 Task: Set a reminder to back up your important files on the 5th at 1:00 PM.
Action: Mouse moved to (106, 157)
Screenshot: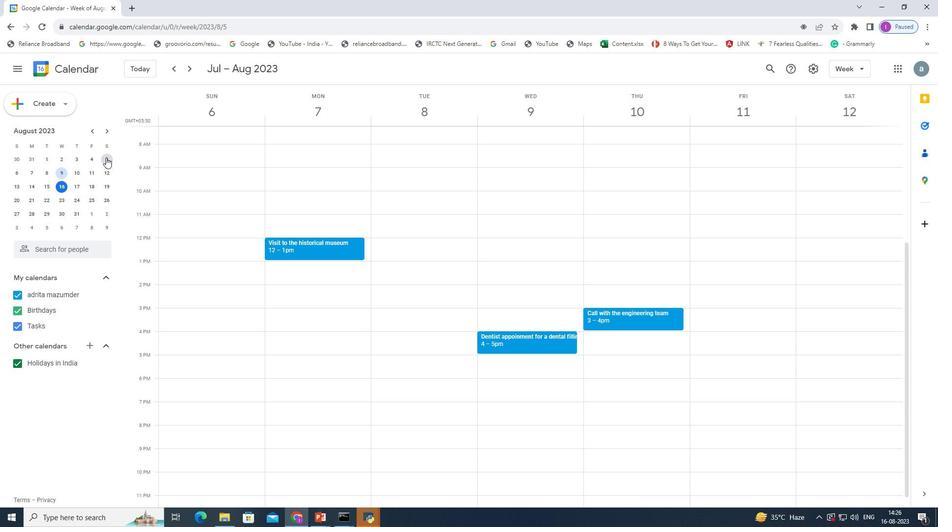 
Action: Mouse pressed left at (106, 157)
Screenshot: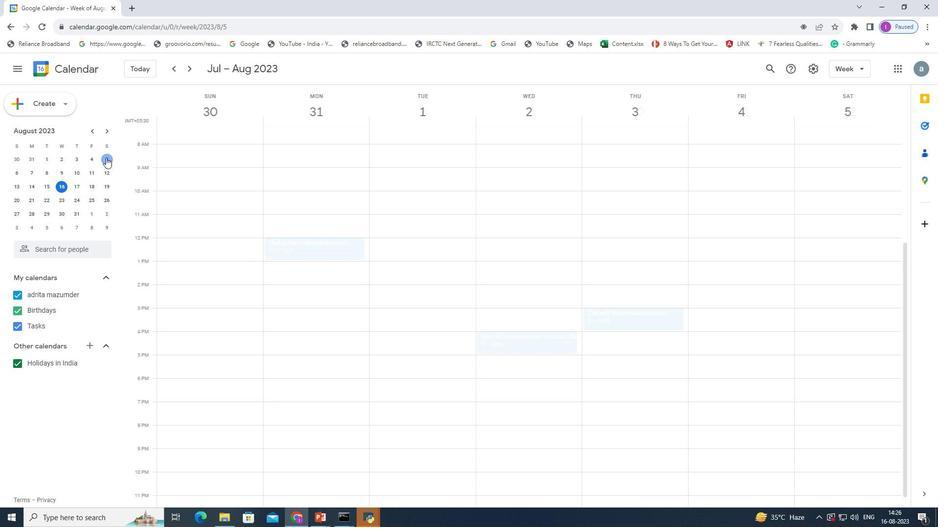 
Action: Mouse pressed left at (106, 157)
Screenshot: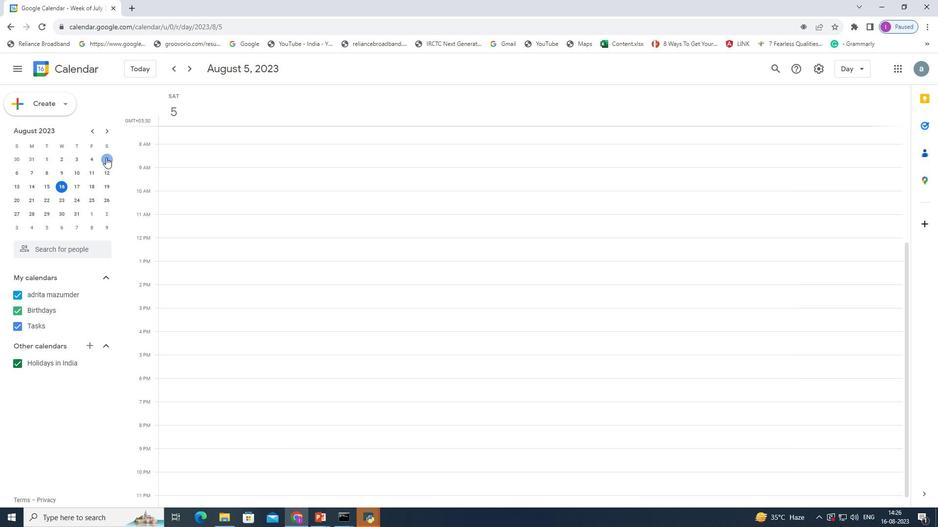 
Action: Mouse moved to (161, 263)
Screenshot: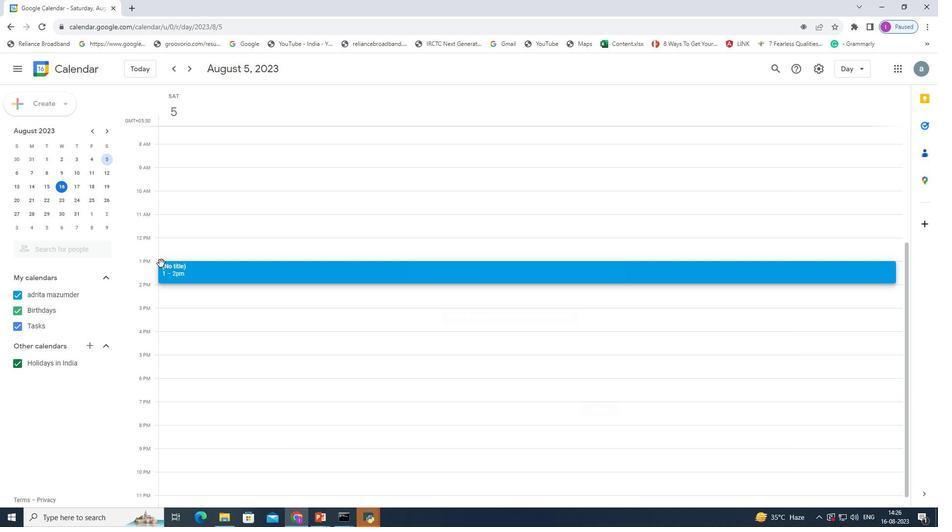 
Action: Mouse pressed left at (161, 263)
Screenshot: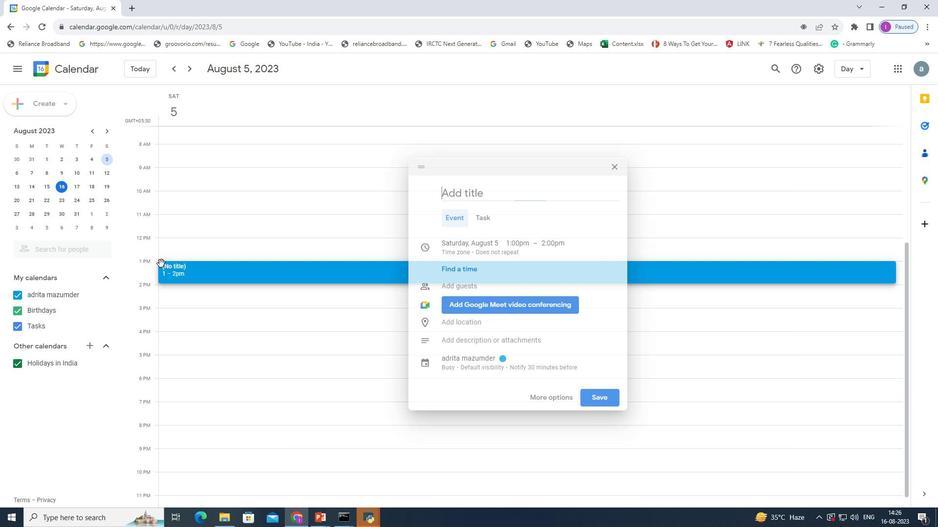 
Action: Mouse moved to (446, 160)
Screenshot: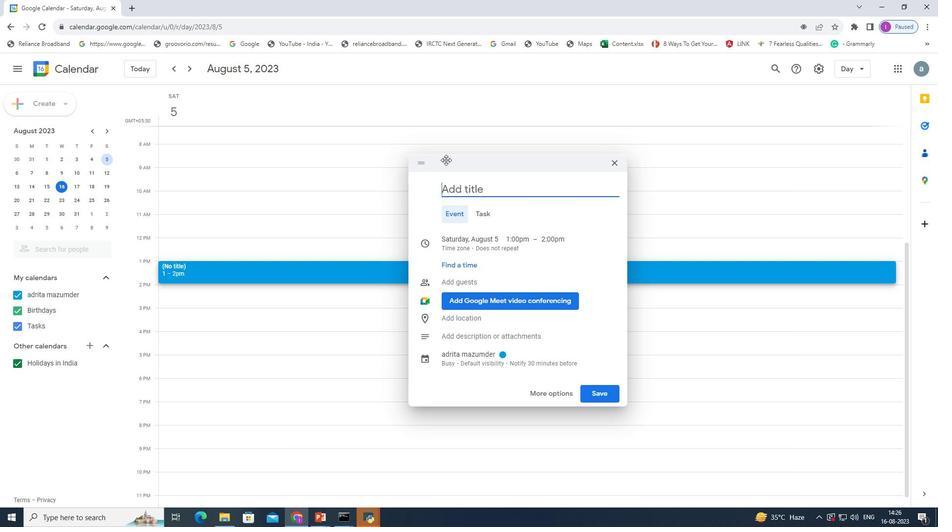 
Action: Key pressed <Key.shift>Reminder<Key.space>to<Key.space>bavc<Key.backspace>ck<Key.space><Key.backspace><Key.backspace><Key.backspace><Key.backspace>ck<Key.space>up<Key.space>your<Key.space>imo<Key.backspace>portant<Key.space>files
Screenshot: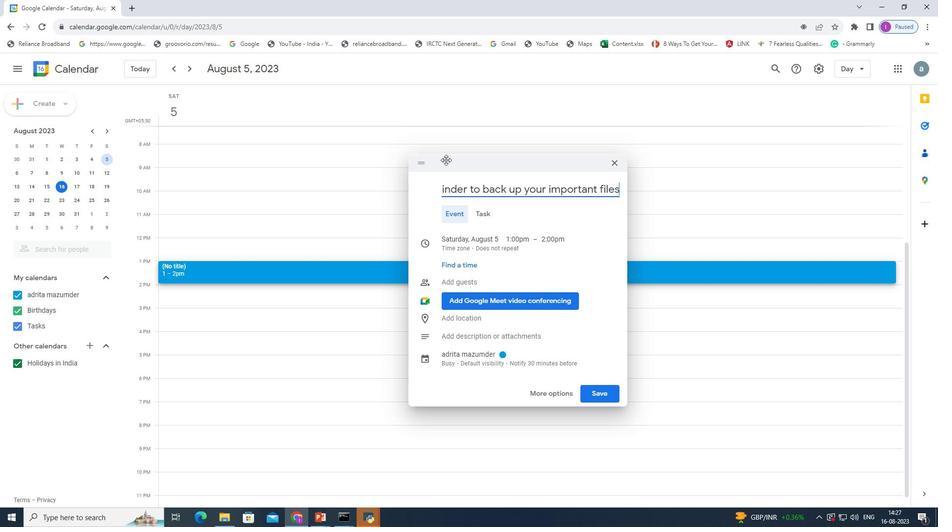 
Action: Mouse moved to (604, 392)
Screenshot: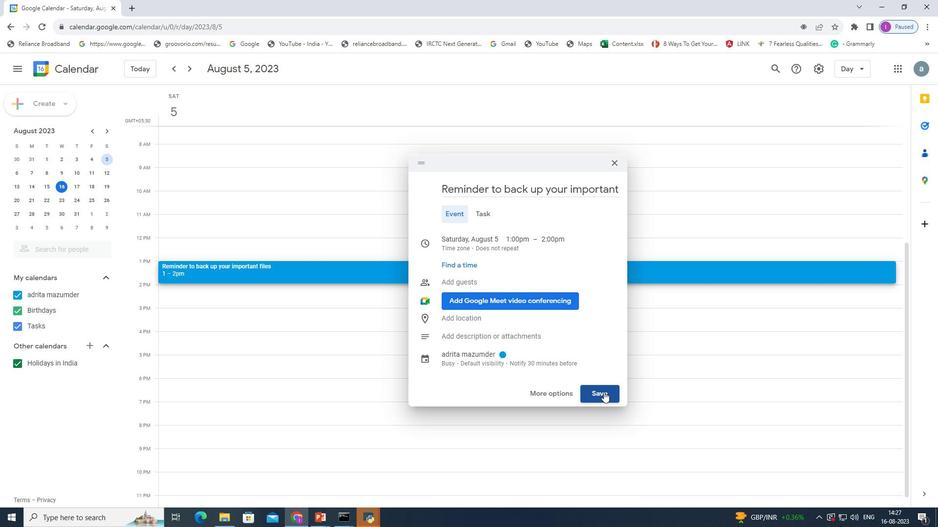 
Action: Mouse pressed left at (604, 392)
Screenshot: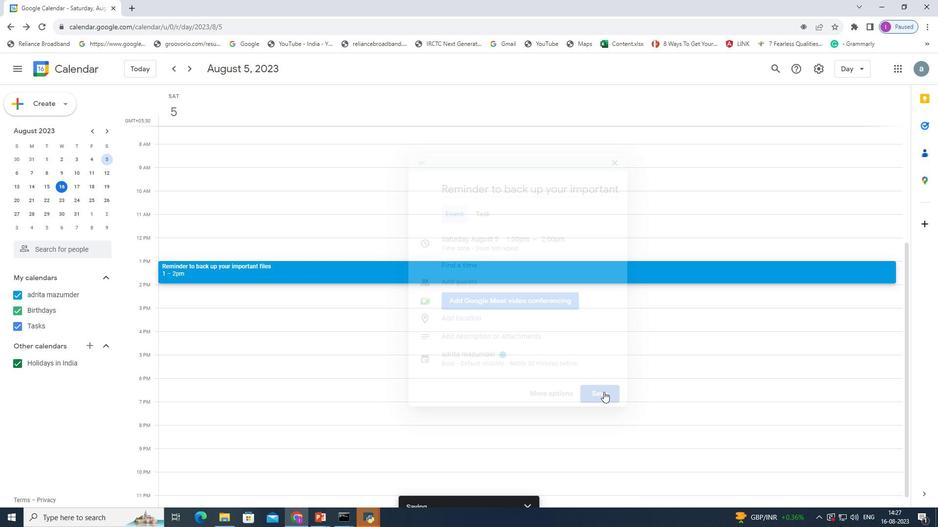 
Action: Mouse moved to (601, 391)
Screenshot: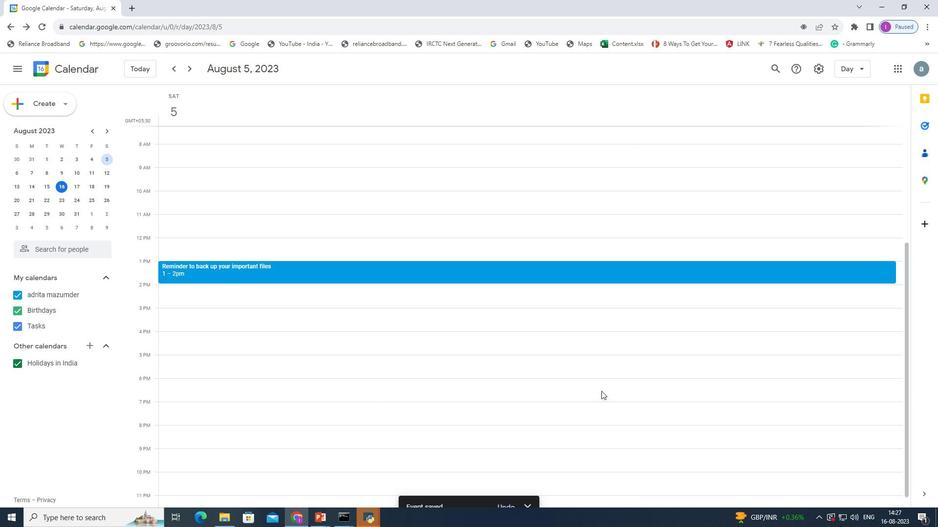 
